 Task: Create a rule when custom fields comments is set to a number lower or equal to 1 by me.
Action: Mouse pressed left at (671, 195)
Screenshot: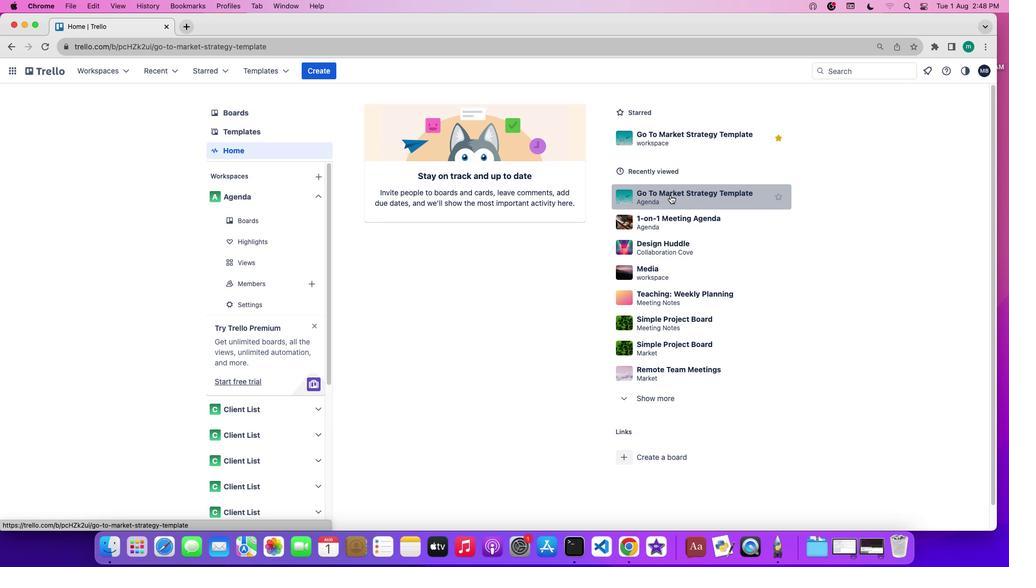 
Action: Mouse moved to (904, 232)
Screenshot: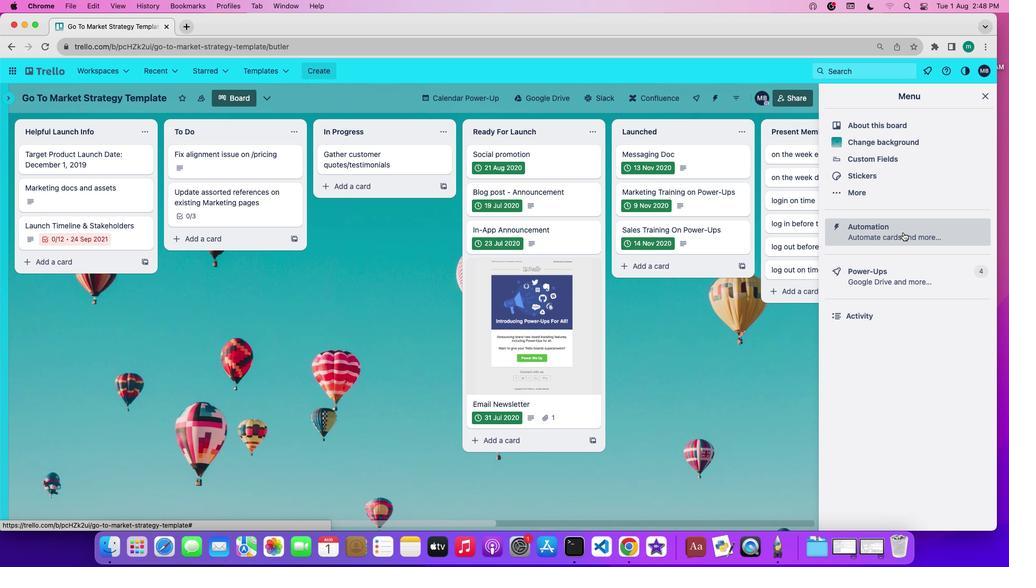 
Action: Mouse pressed left at (904, 232)
Screenshot: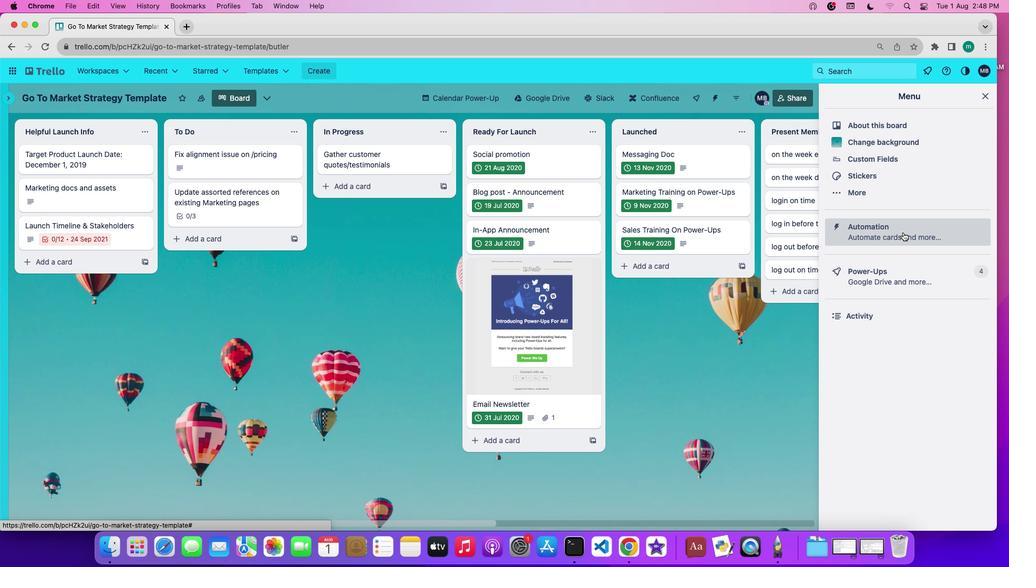 
Action: Mouse moved to (52, 189)
Screenshot: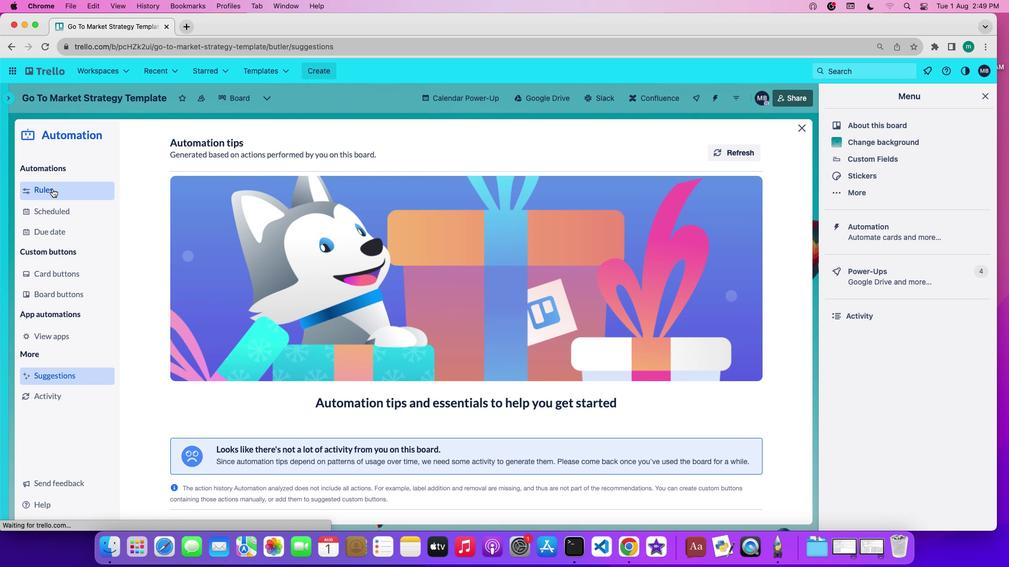 
Action: Mouse pressed left at (52, 189)
Screenshot: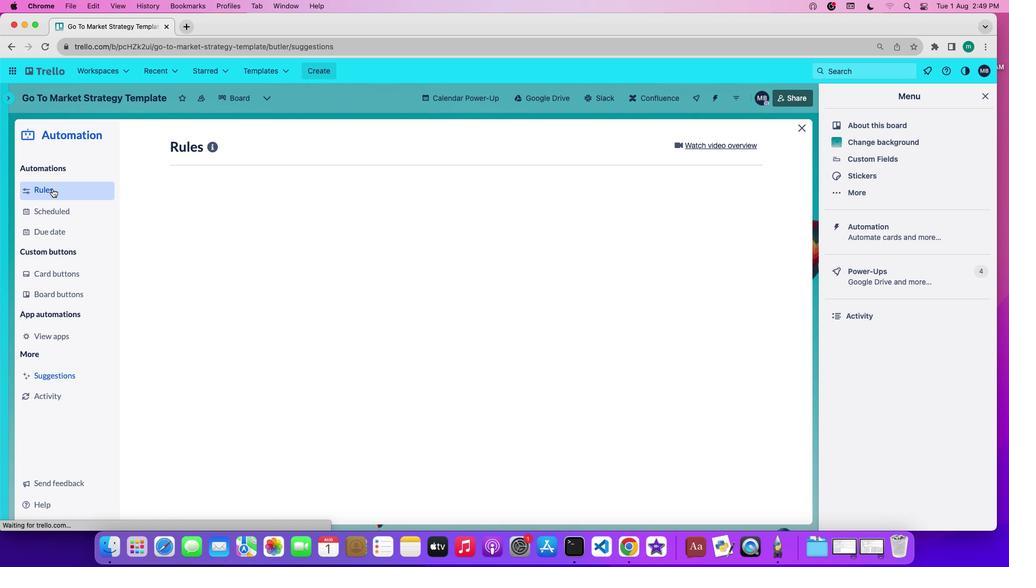 
Action: Mouse moved to (254, 378)
Screenshot: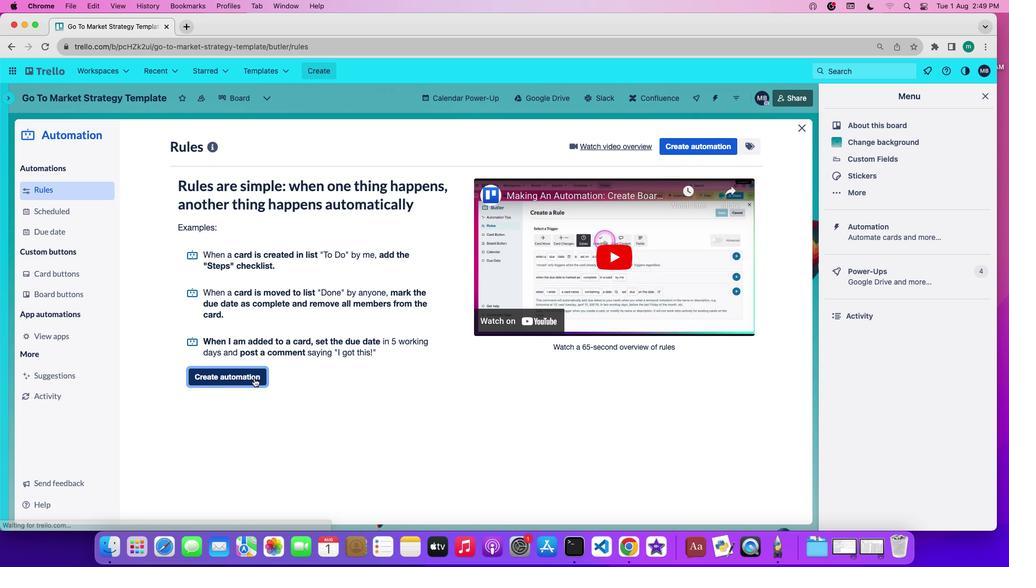 
Action: Mouse pressed left at (254, 378)
Screenshot: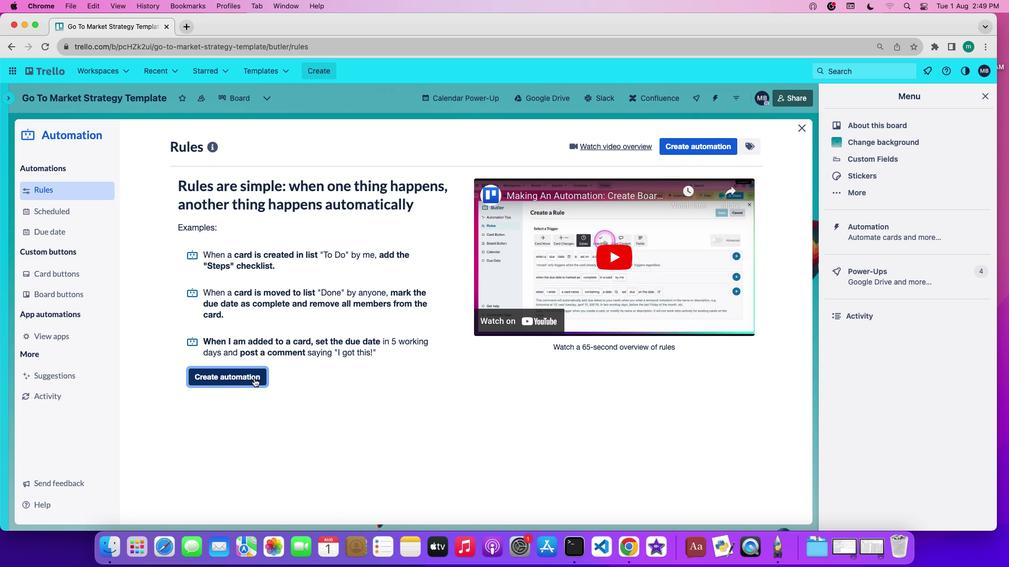 
Action: Mouse moved to (505, 245)
Screenshot: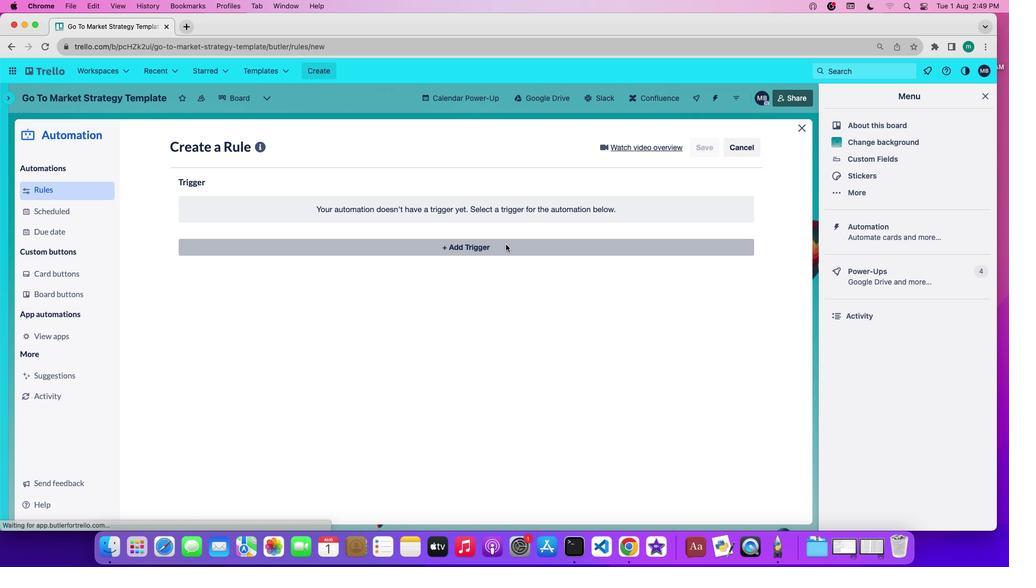 
Action: Mouse pressed left at (505, 245)
Screenshot: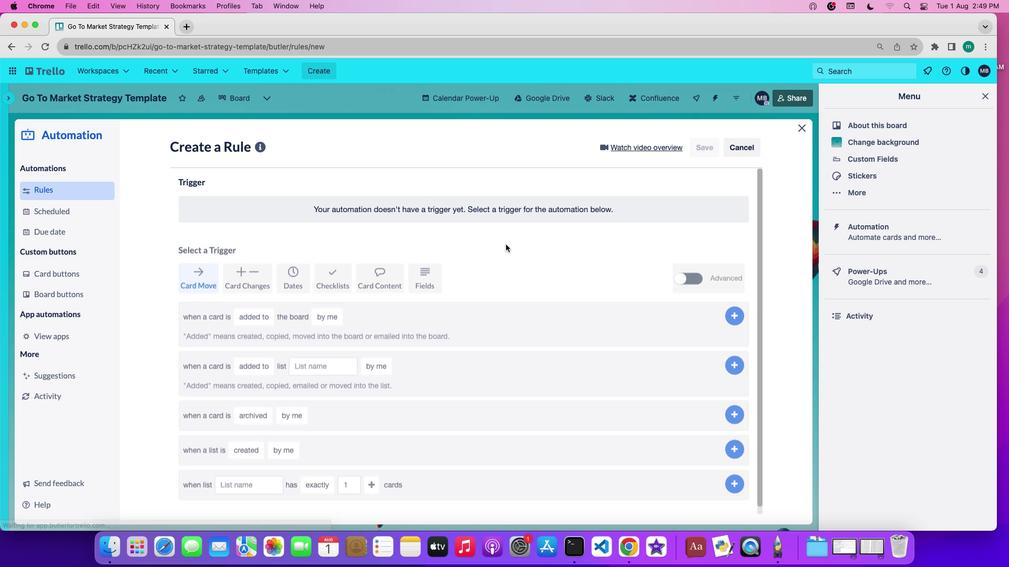 
Action: Mouse moved to (439, 281)
Screenshot: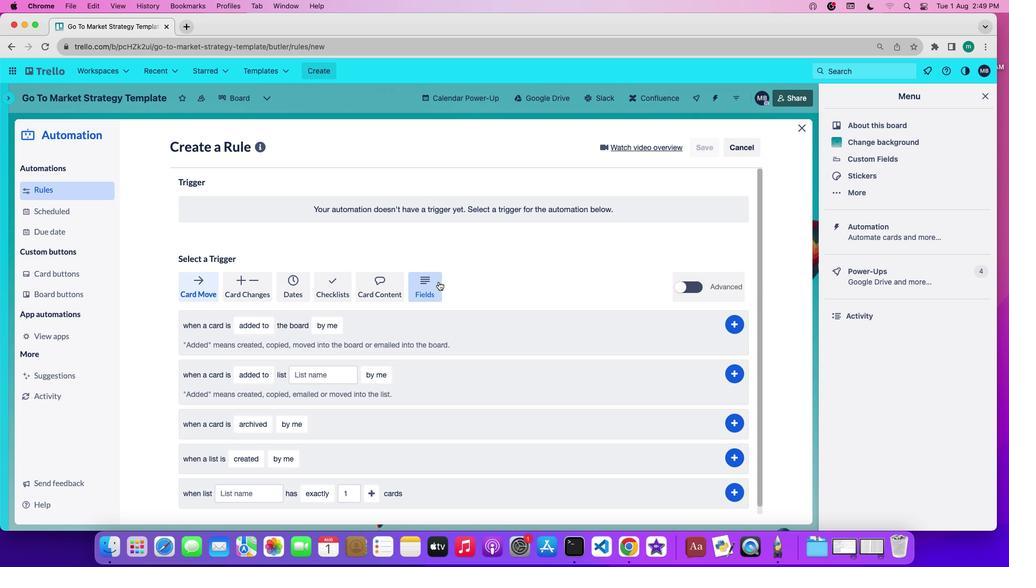
Action: Mouse pressed left at (439, 281)
Screenshot: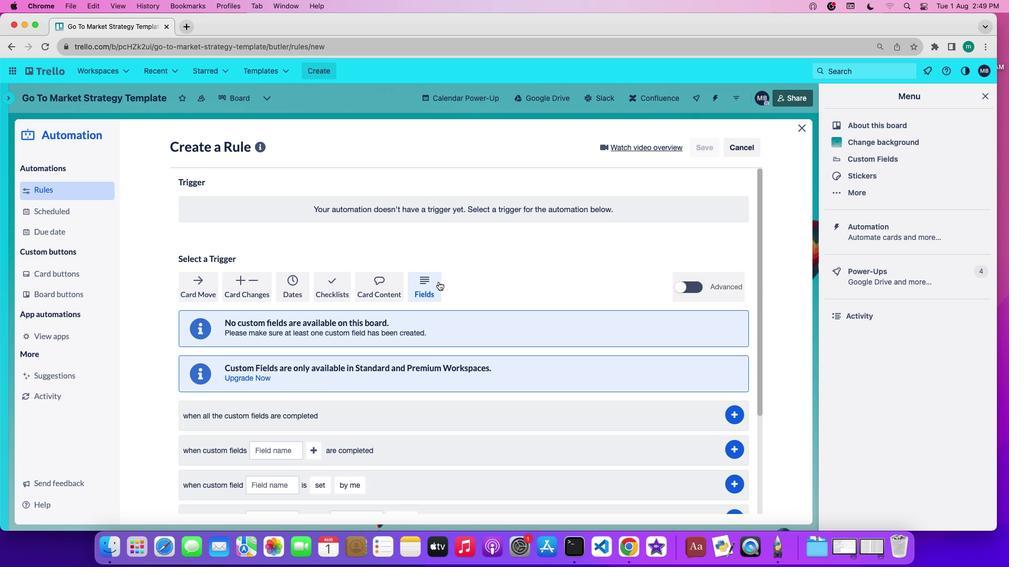 
Action: Mouse moved to (470, 322)
Screenshot: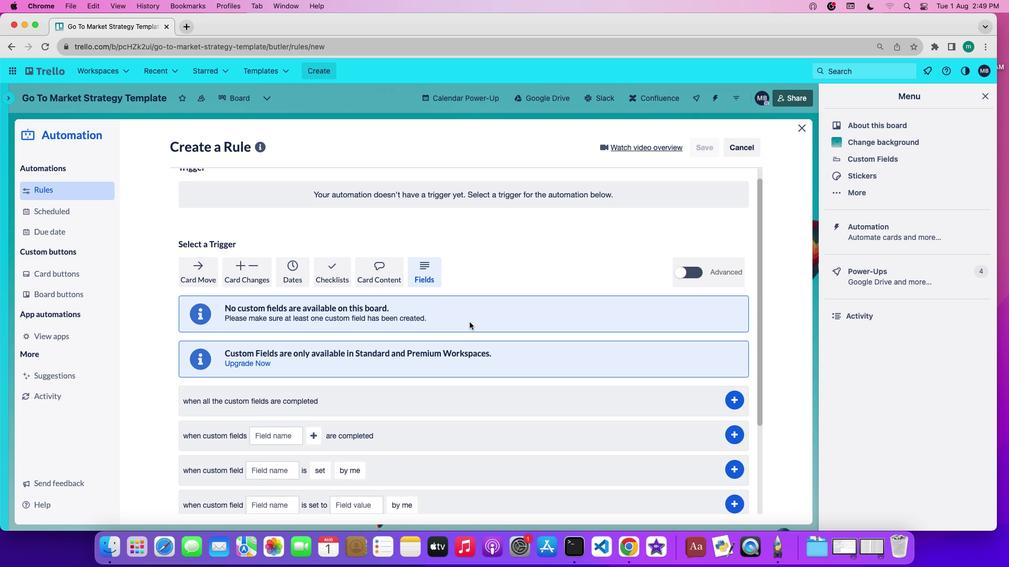 
Action: Mouse scrolled (470, 322) with delta (0, 0)
Screenshot: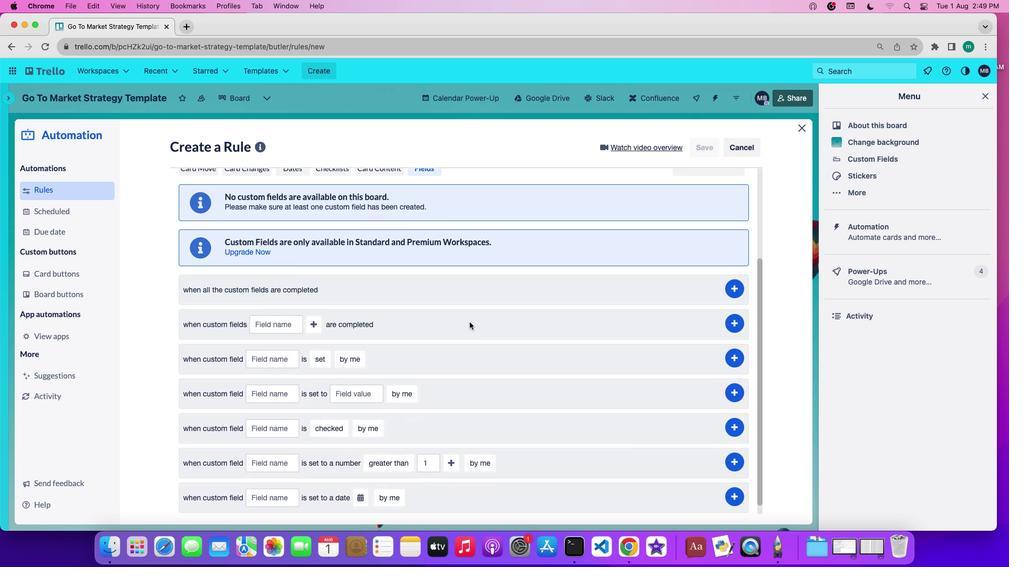 
Action: Mouse scrolled (470, 322) with delta (0, 0)
Screenshot: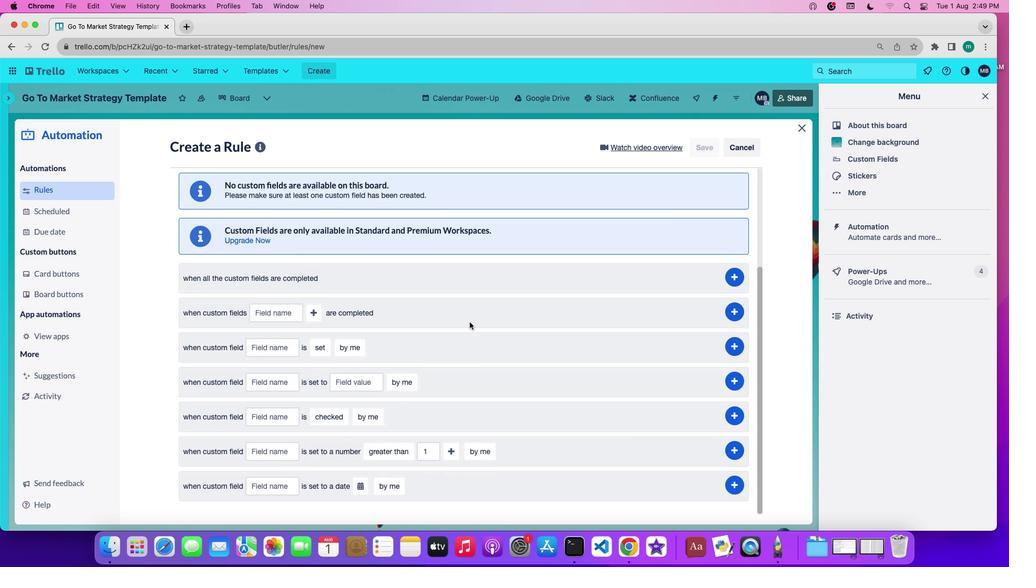 
Action: Mouse scrolled (470, 322) with delta (0, -1)
Screenshot: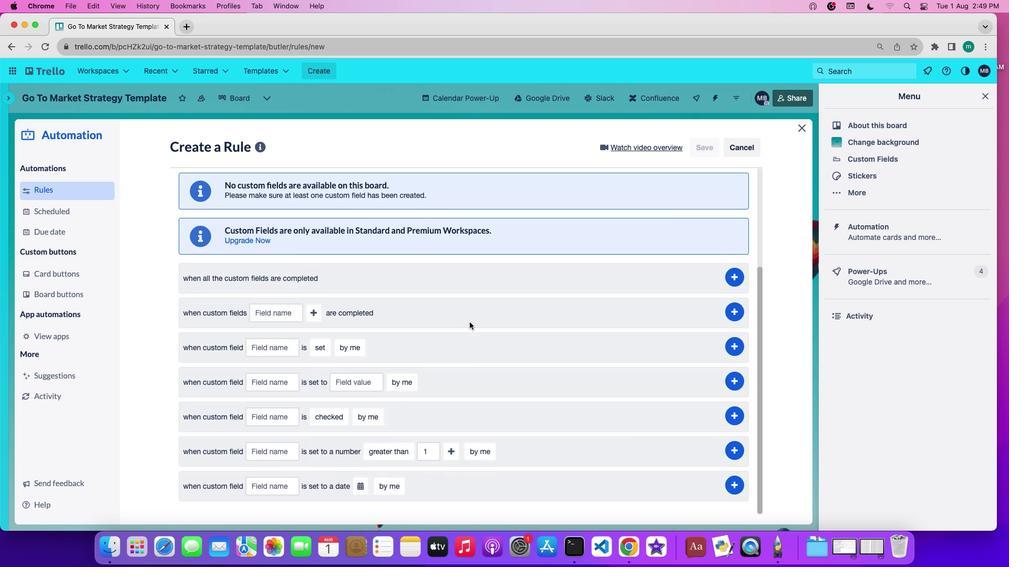 
Action: Mouse scrolled (470, 322) with delta (0, -2)
Screenshot: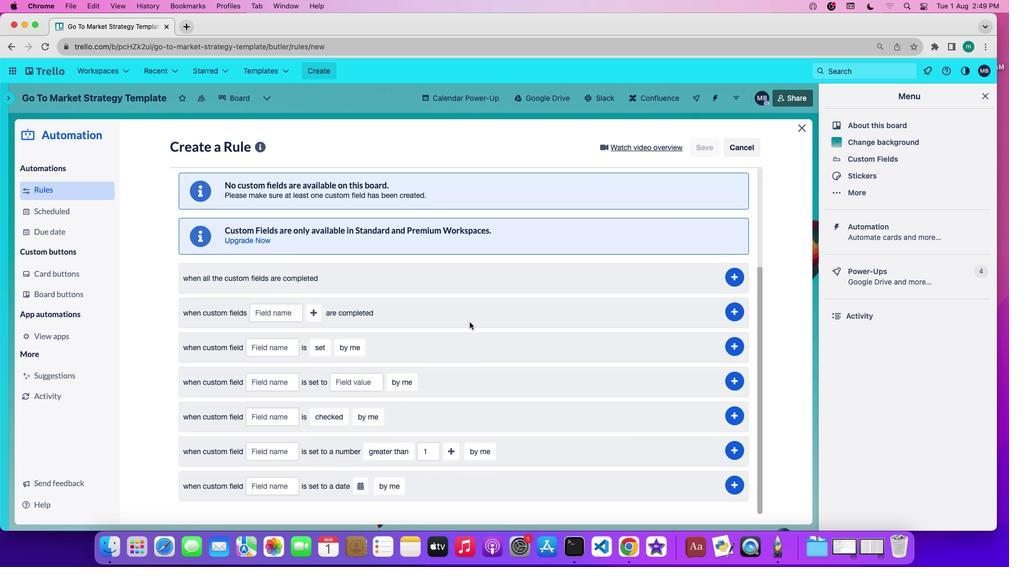 
Action: Mouse scrolled (470, 322) with delta (0, 0)
Screenshot: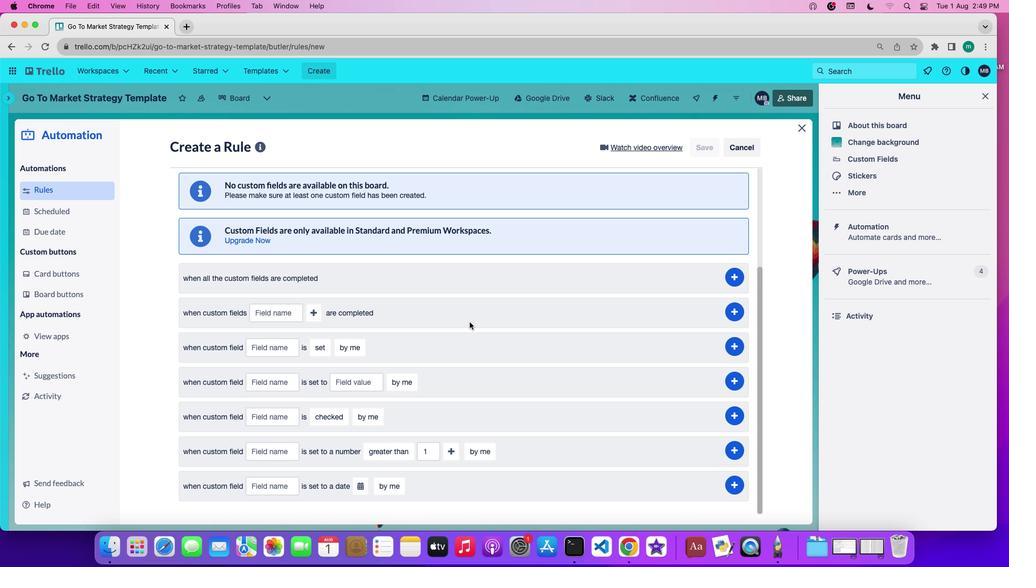 
Action: Mouse scrolled (470, 322) with delta (0, 0)
Screenshot: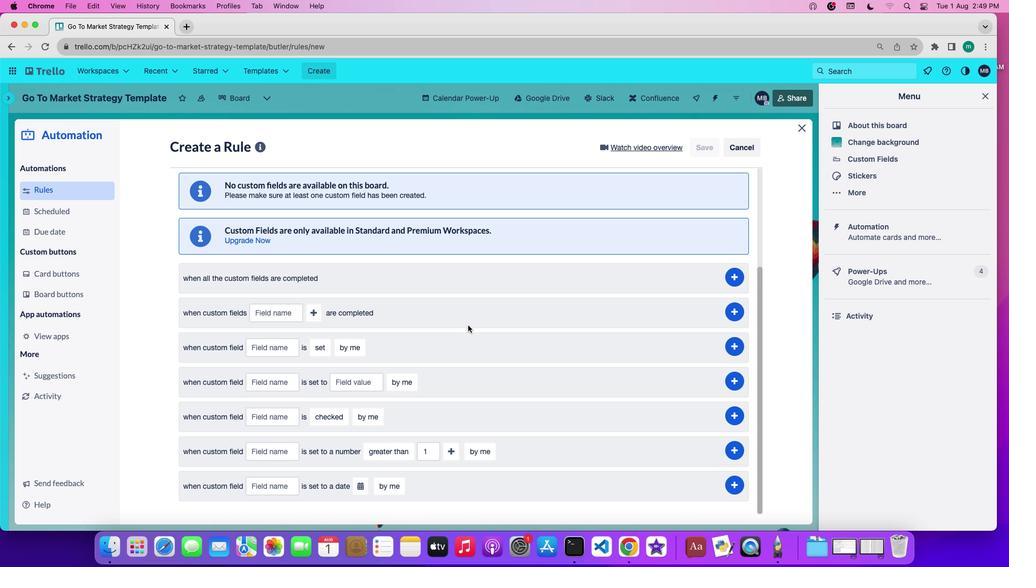 
Action: Mouse scrolled (470, 322) with delta (0, 0)
Screenshot: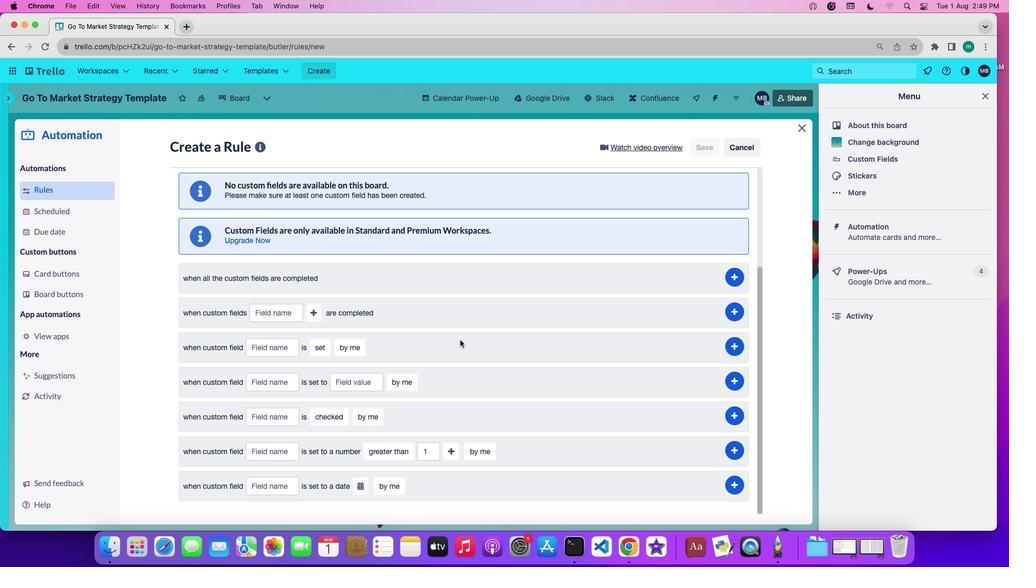 
Action: Mouse moved to (280, 453)
Screenshot: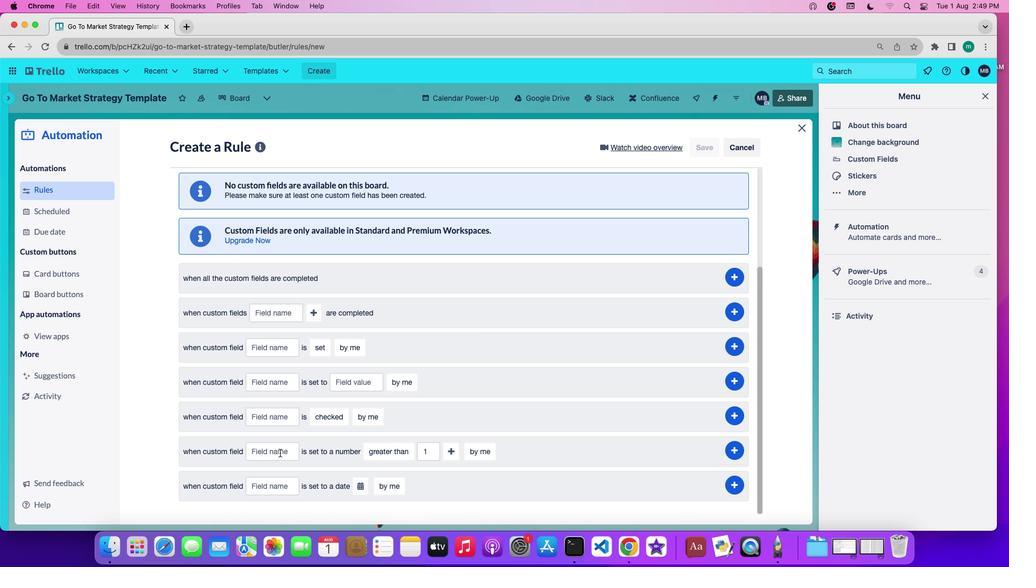 
Action: Mouse pressed left at (280, 453)
Screenshot: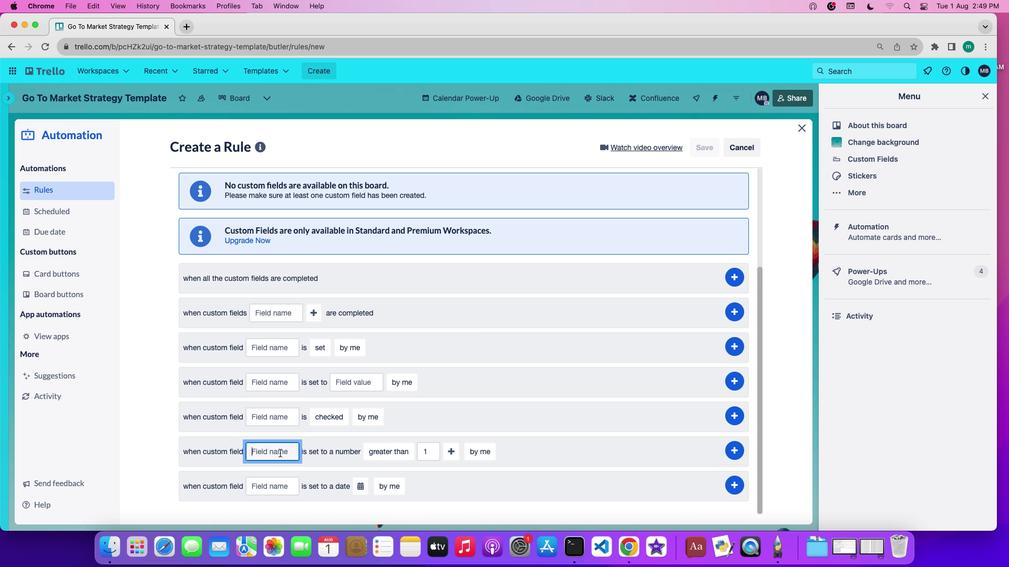 
Action: Key pressed 'c''o''m''m''e''n''t''s'
Screenshot: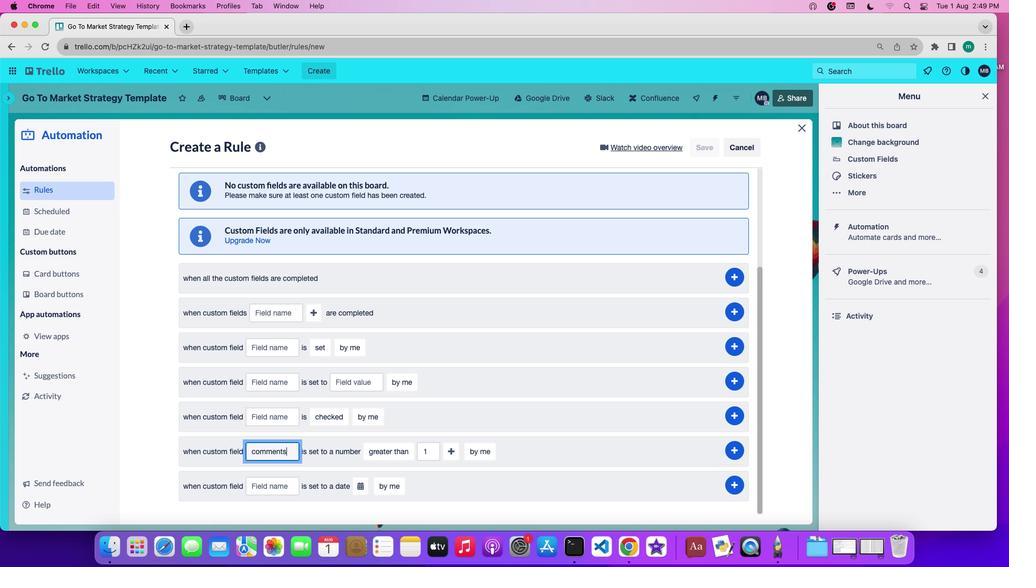 
Action: Mouse moved to (401, 404)
Screenshot: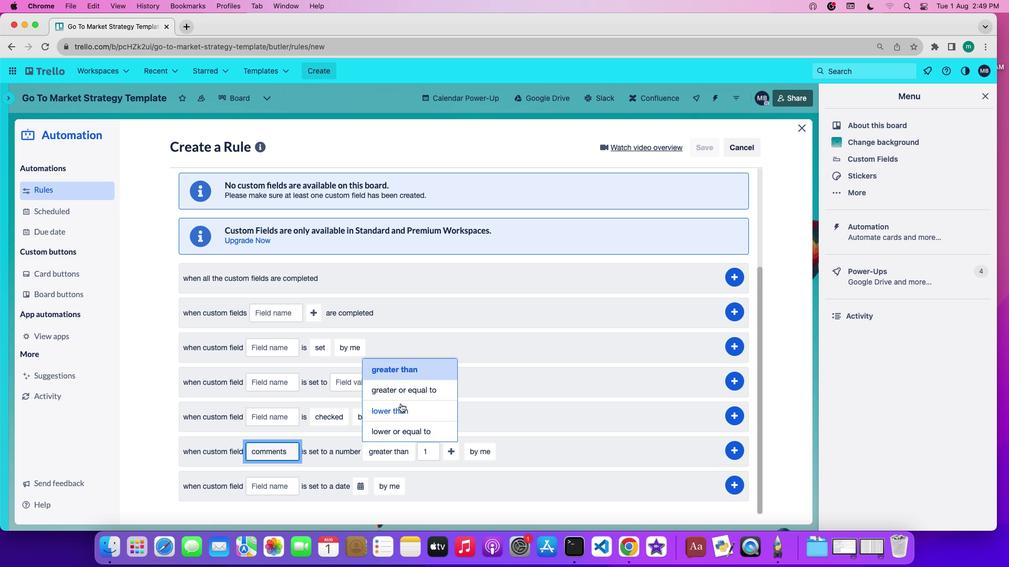 
Action: Mouse pressed left at (401, 404)
Screenshot: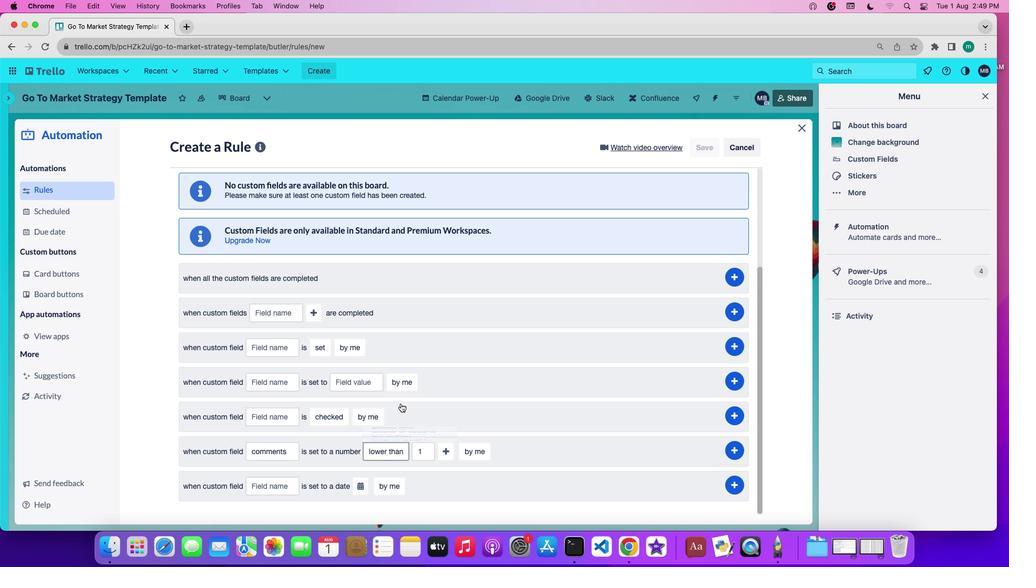 
Action: Mouse moved to (395, 450)
Screenshot: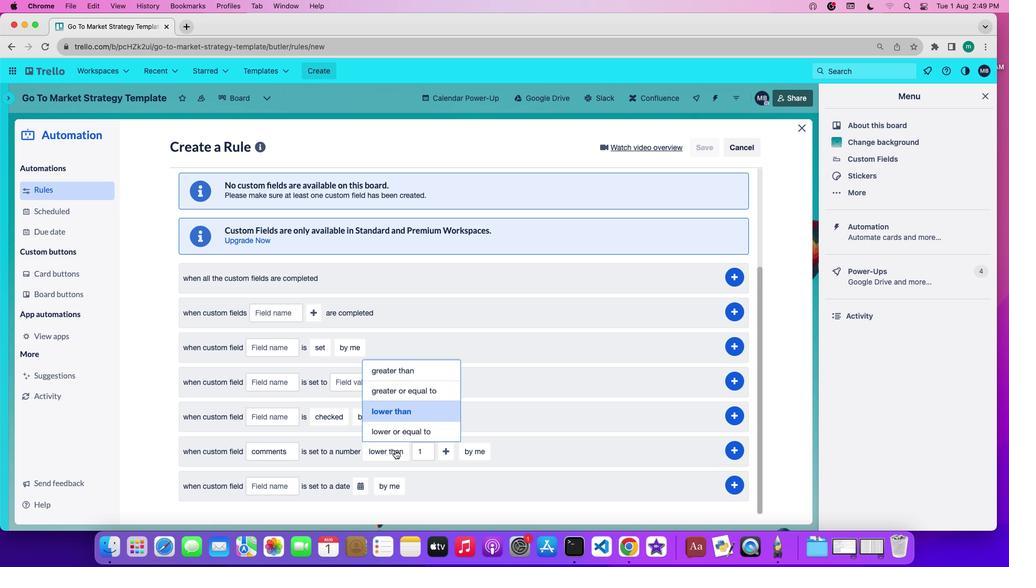 
Action: Mouse pressed left at (395, 450)
Screenshot: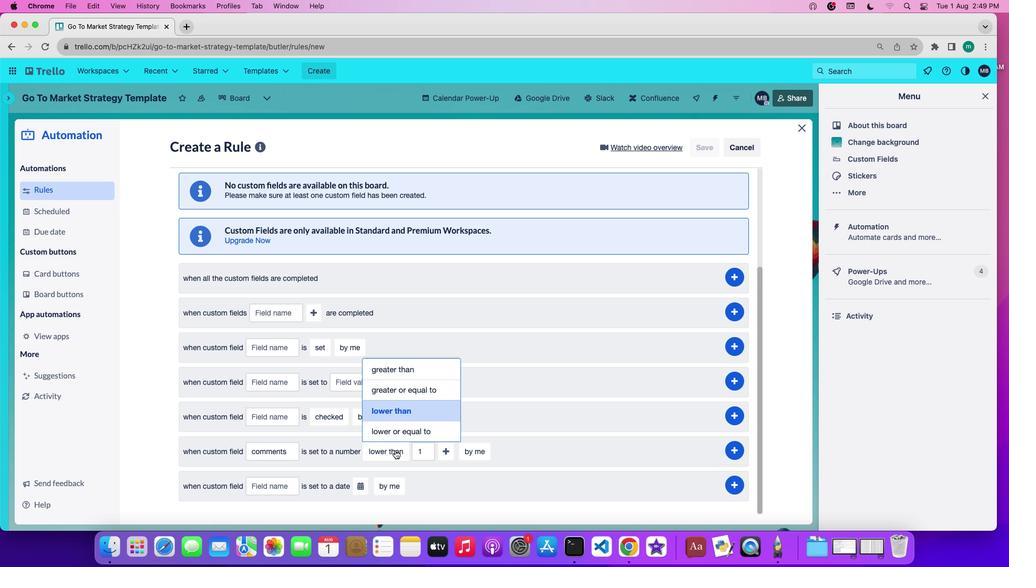 
Action: Mouse moved to (401, 425)
Screenshot: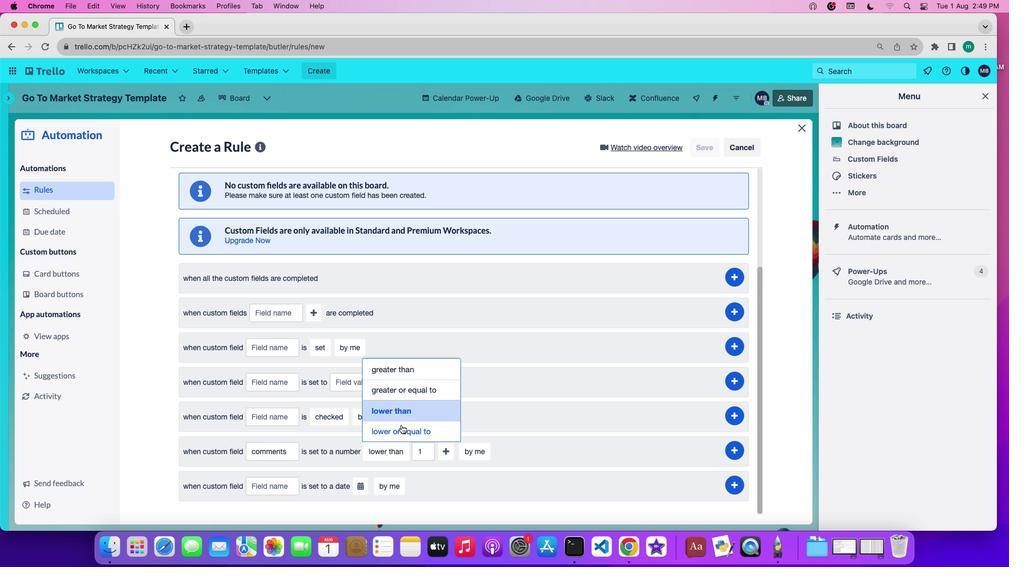 
Action: Mouse pressed left at (401, 425)
Screenshot: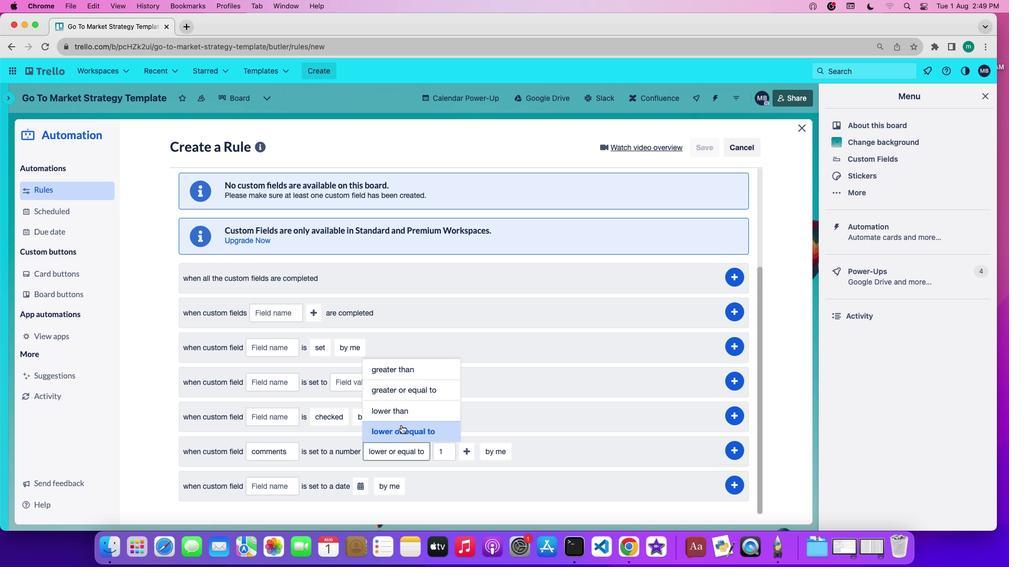 
Action: Mouse moved to (524, 388)
Screenshot: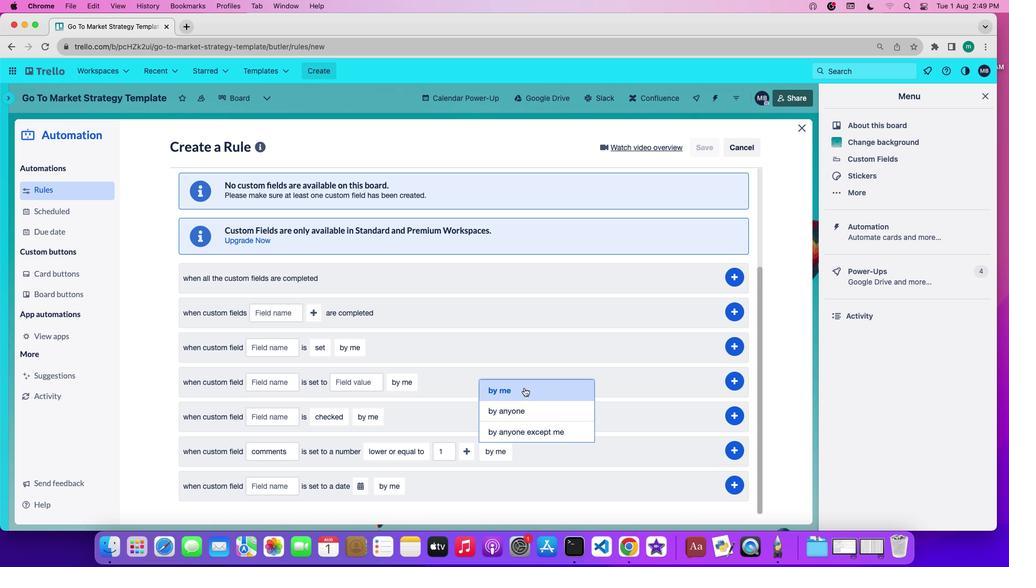 
Action: Mouse pressed left at (524, 388)
Screenshot: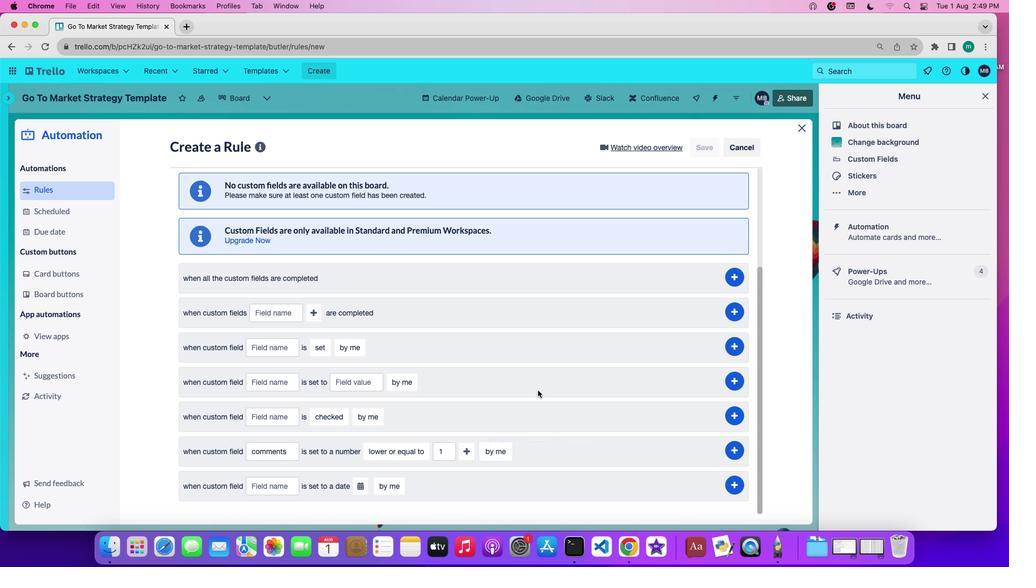 
Action: Mouse moved to (738, 449)
Screenshot: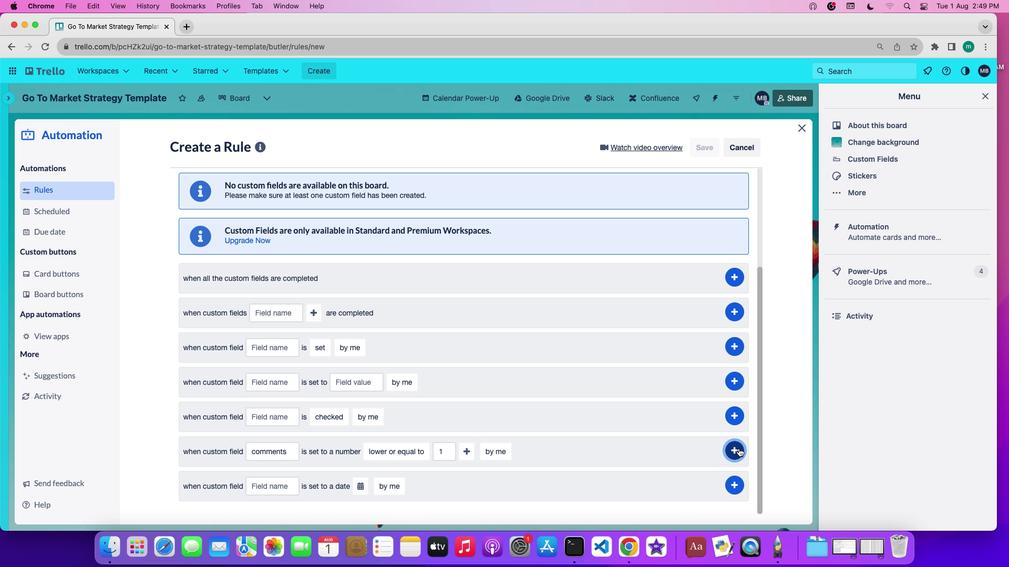
Action: Mouse pressed left at (738, 449)
Screenshot: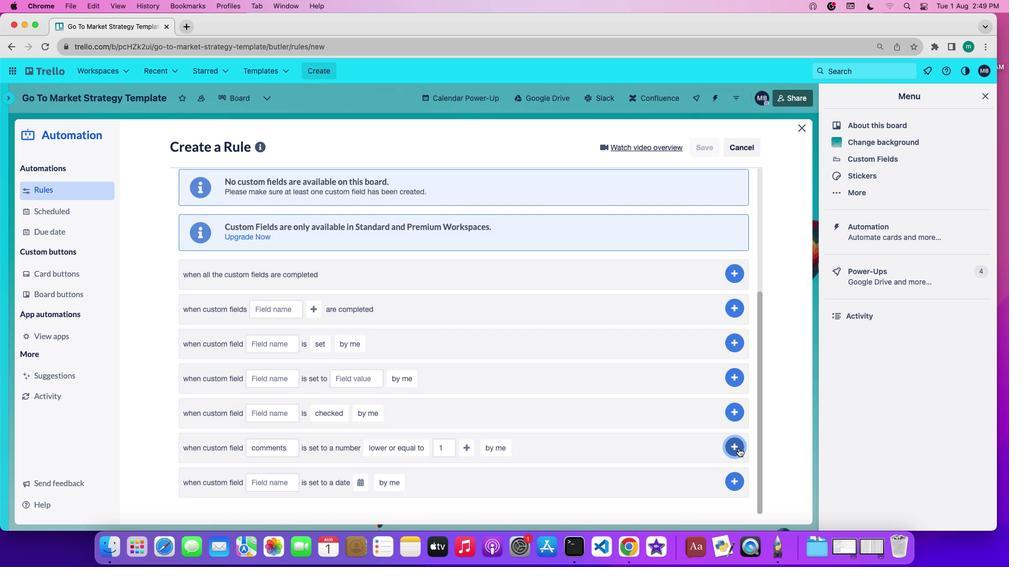
Action: Mouse moved to (726, 452)
Screenshot: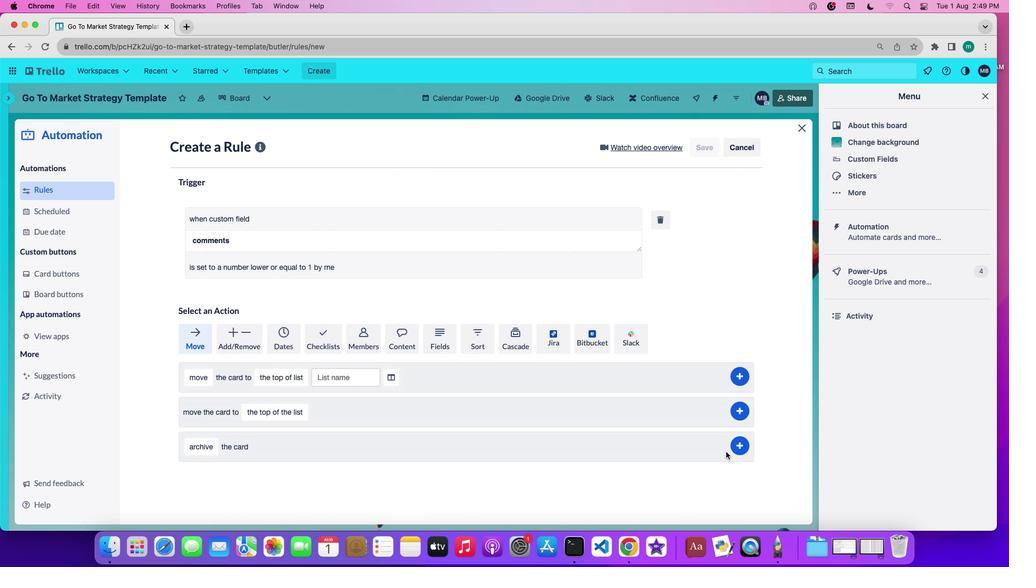 
